 Task: Set priority levels for tasks within the "Sustainability Analysis" project.
Action: Mouse moved to (736, 193)
Screenshot: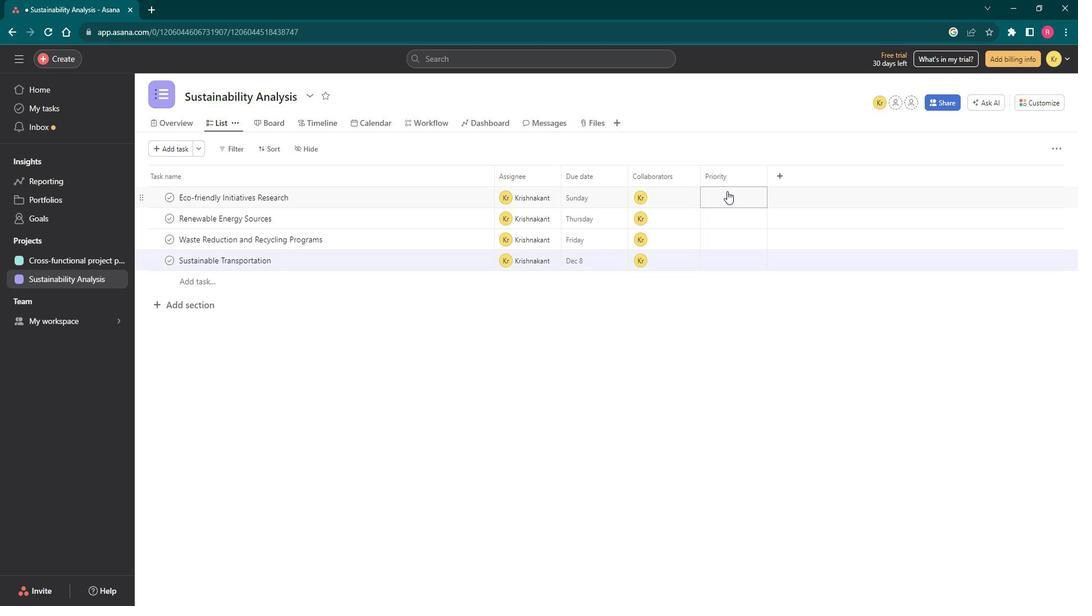 
Action: Mouse pressed left at (736, 193)
Screenshot: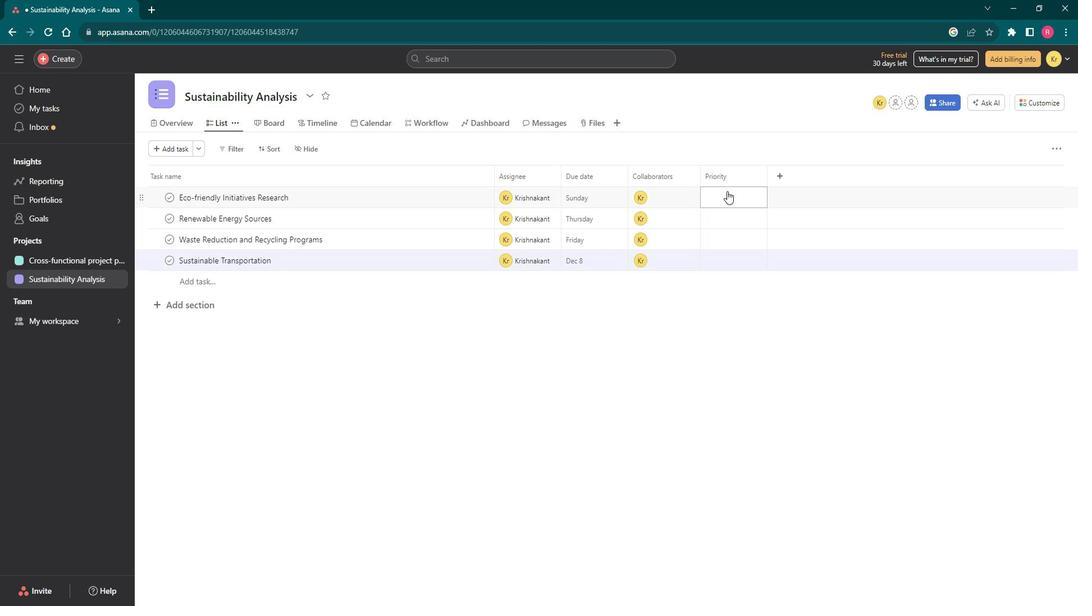 
Action: Mouse moved to (721, 226)
Screenshot: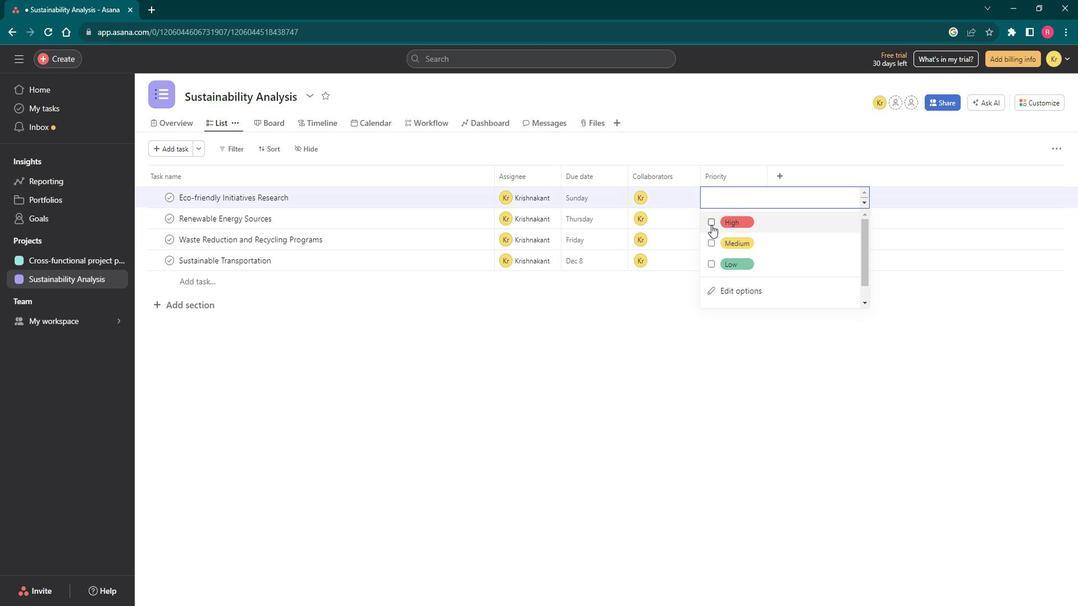 
Action: Mouse pressed left at (721, 226)
Screenshot: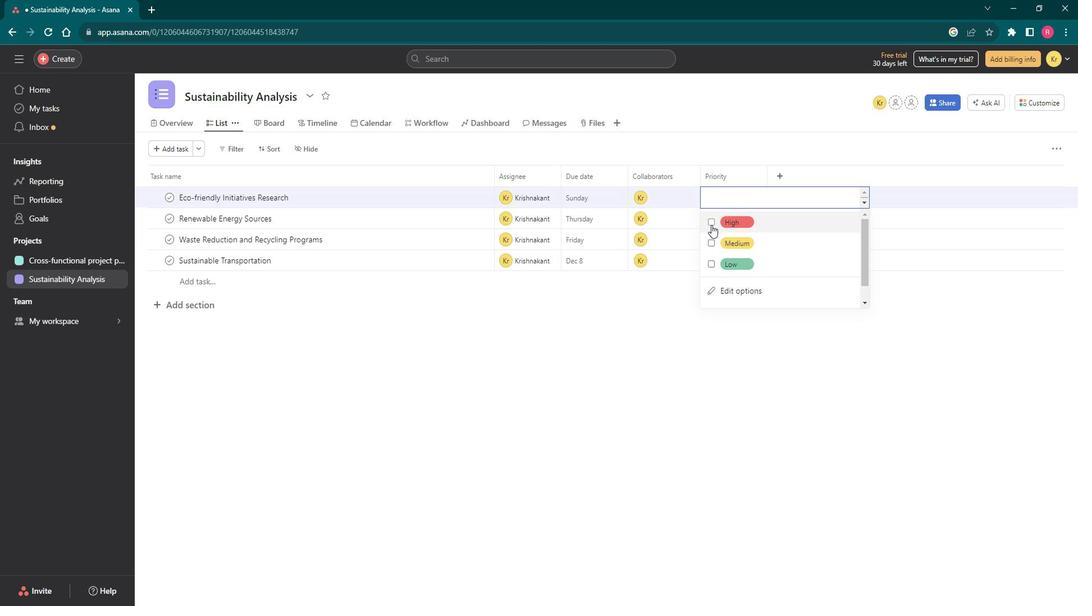 
Action: Mouse moved to (725, 324)
Screenshot: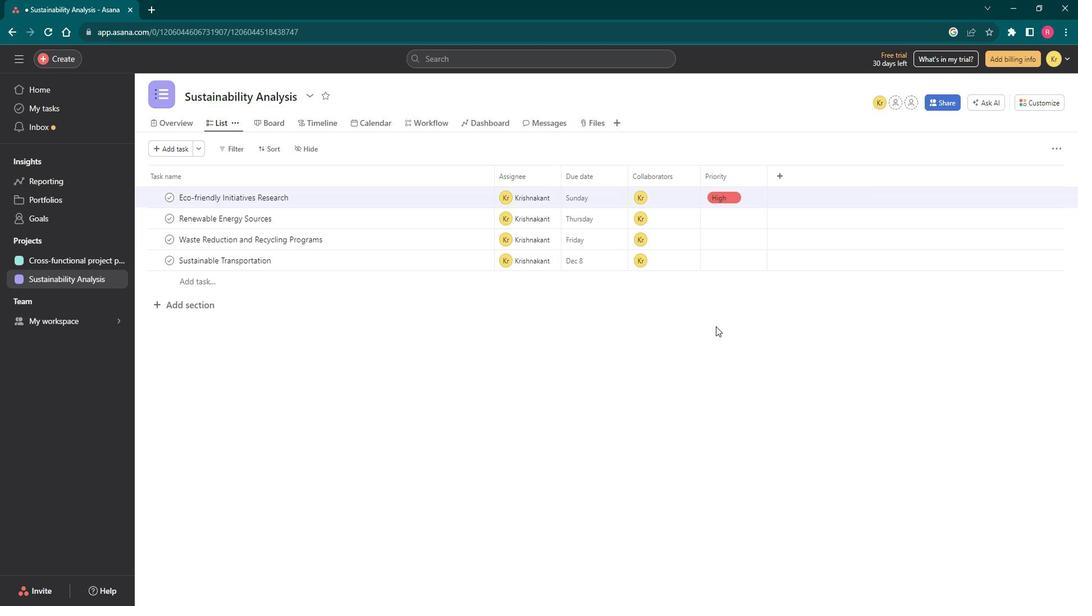 
Action: Mouse pressed left at (725, 324)
Screenshot: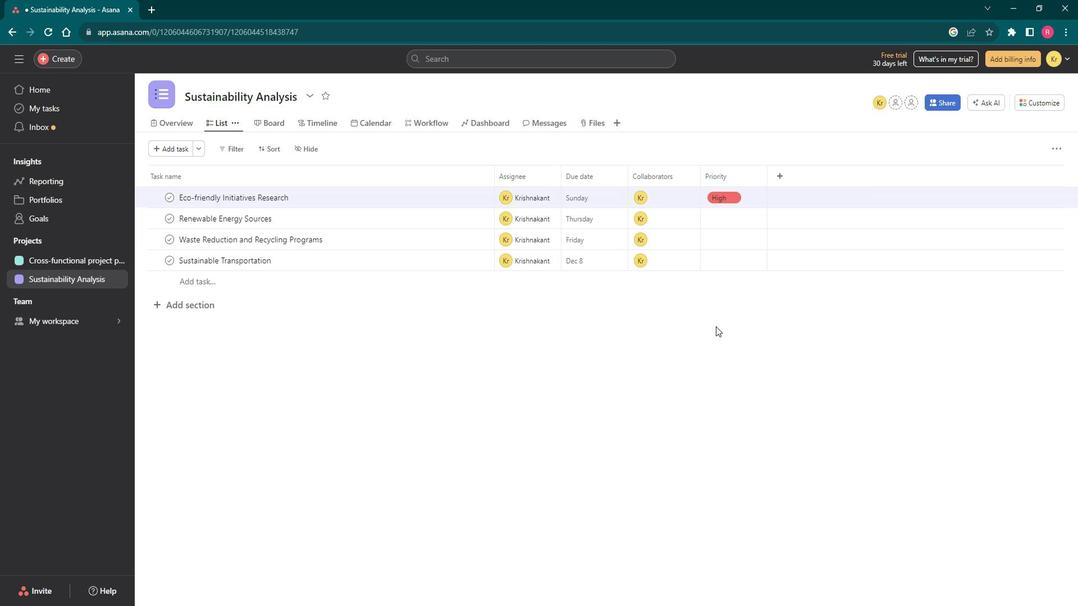 
Action: Mouse moved to (737, 212)
Screenshot: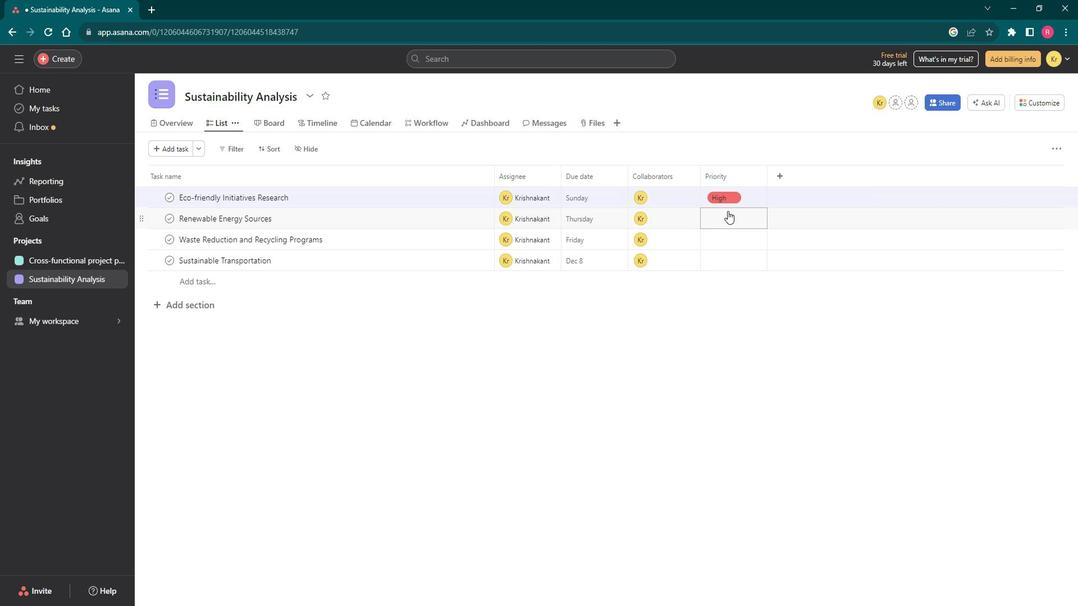 
Action: Mouse pressed left at (737, 212)
Screenshot: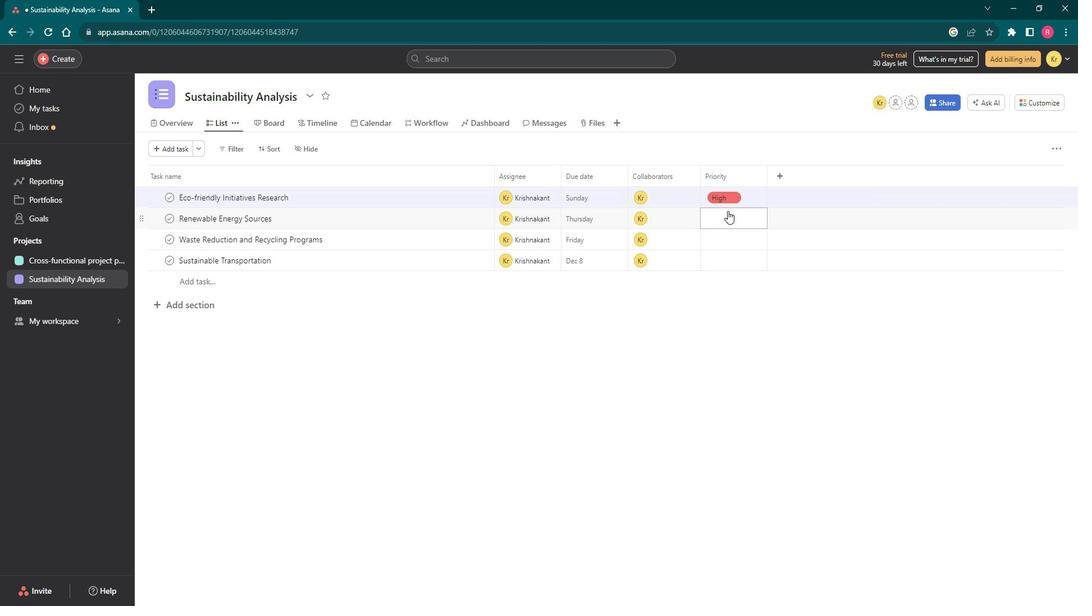 
Action: Mouse moved to (743, 257)
Screenshot: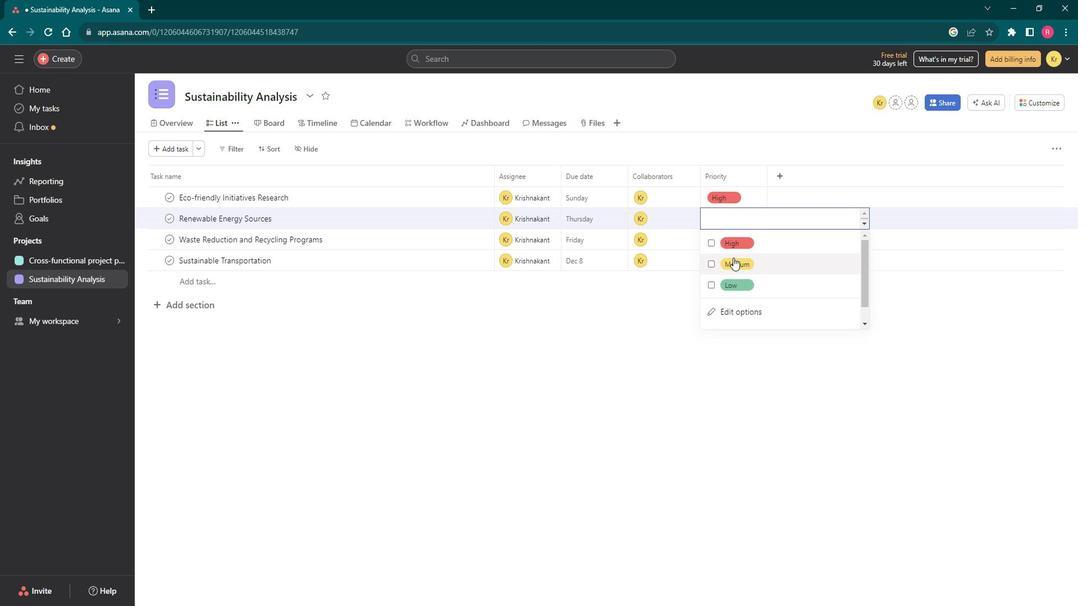 
Action: Mouse pressed left at (743, 257)
Screenshot: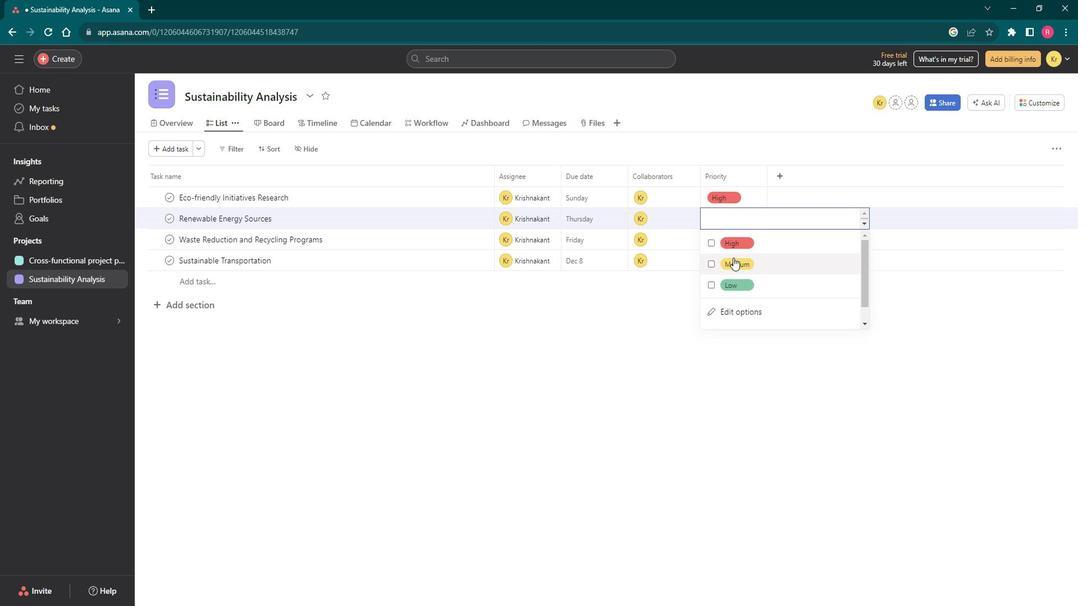 
Action: Mouse moved to (678, 292)
Screenshot: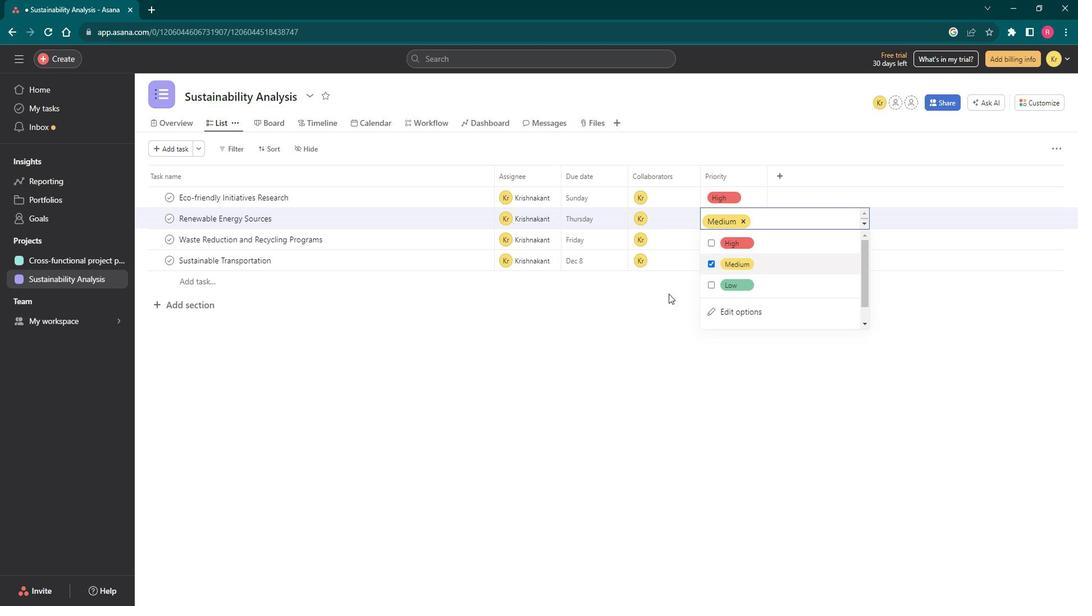 
Action: Mouse pressed left at (678, 292)
Screenshot: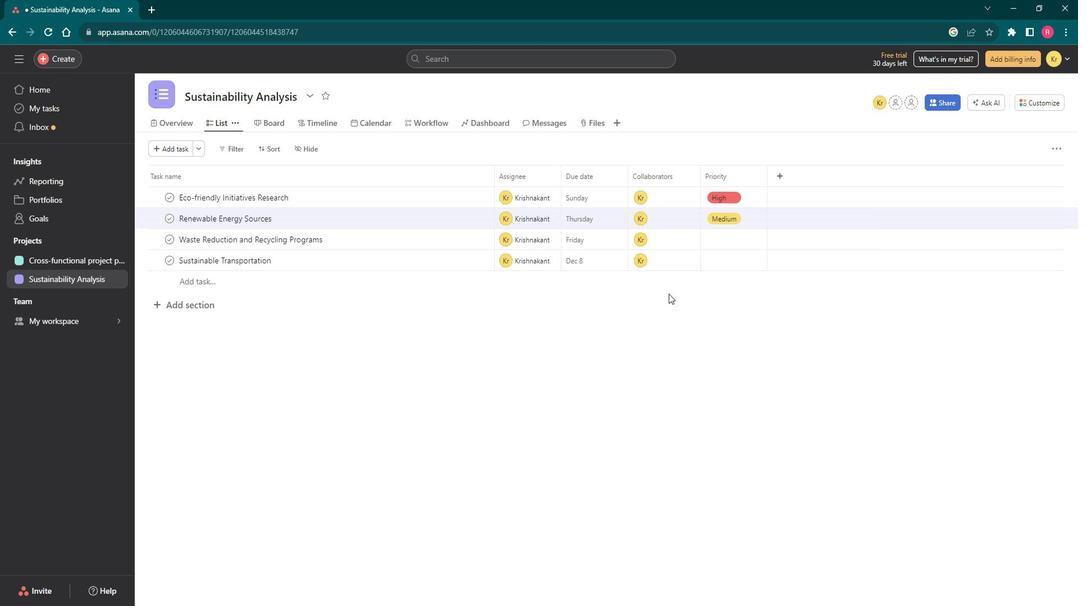 
Action: Mouse moved to (737, 244)
Screenshot: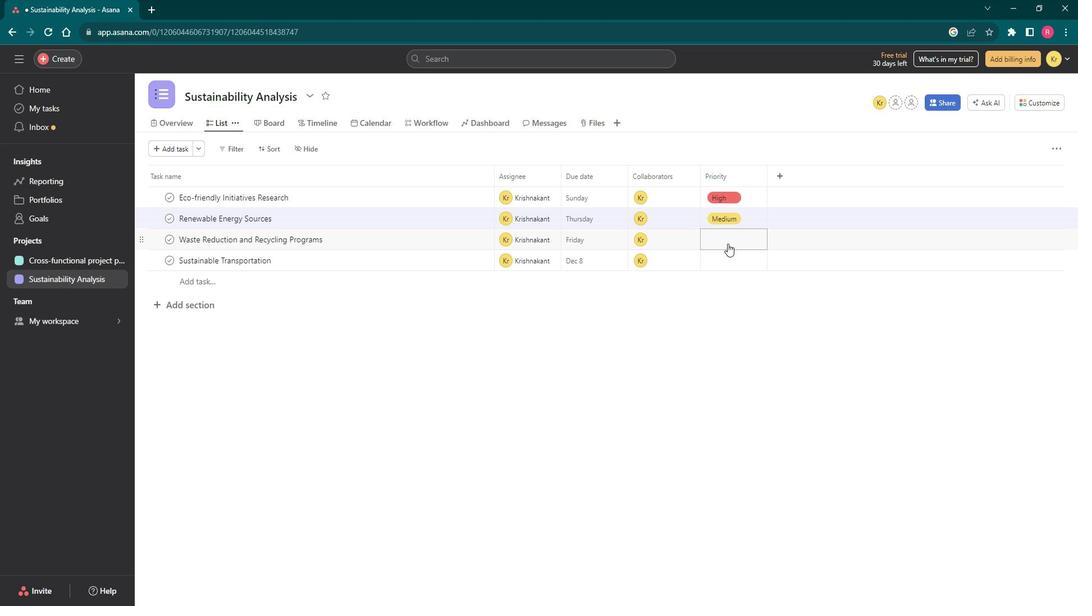 
Action: Mouse pressed left at (737, 244)
Screenshot: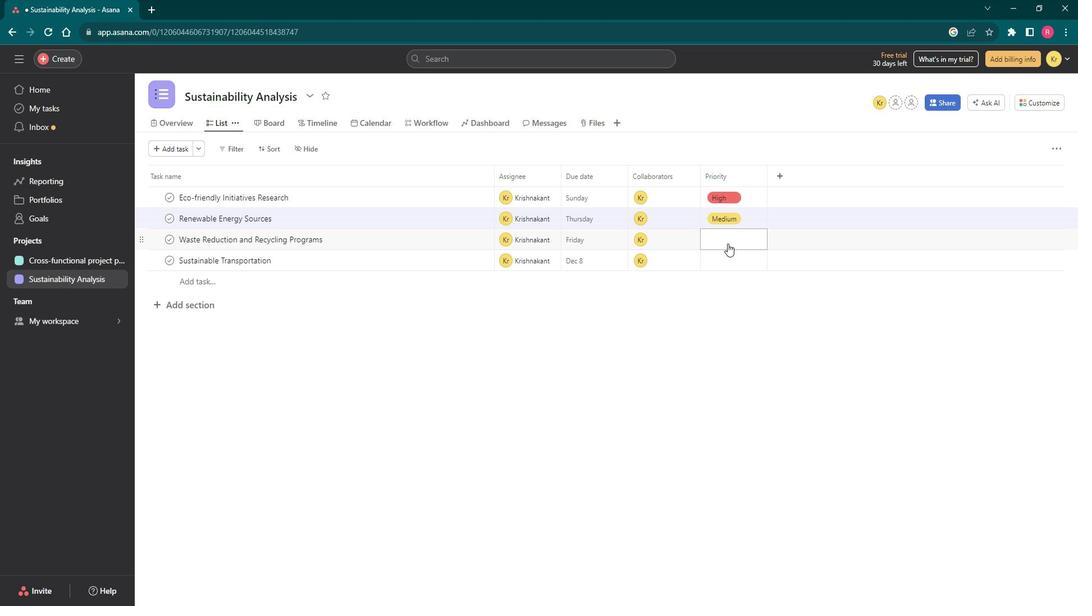 
Action: Mouse moved to (736, 282)
Screenshot: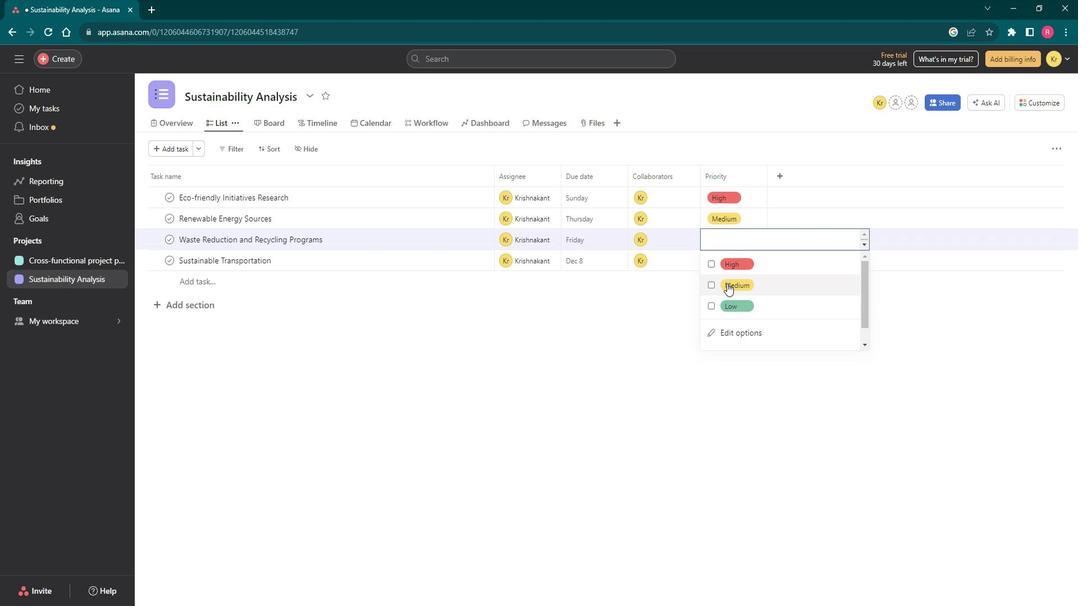 
Action: Mouse pressed left at (736, 282)
Screenshot: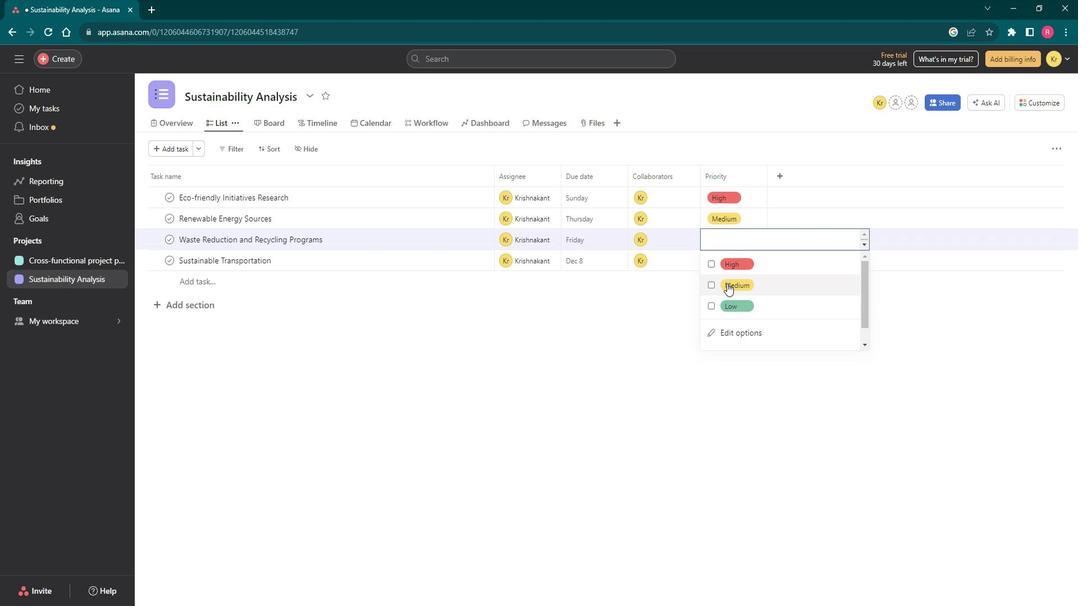 
Action: Mouse moved to (698, 270)
Screenshot: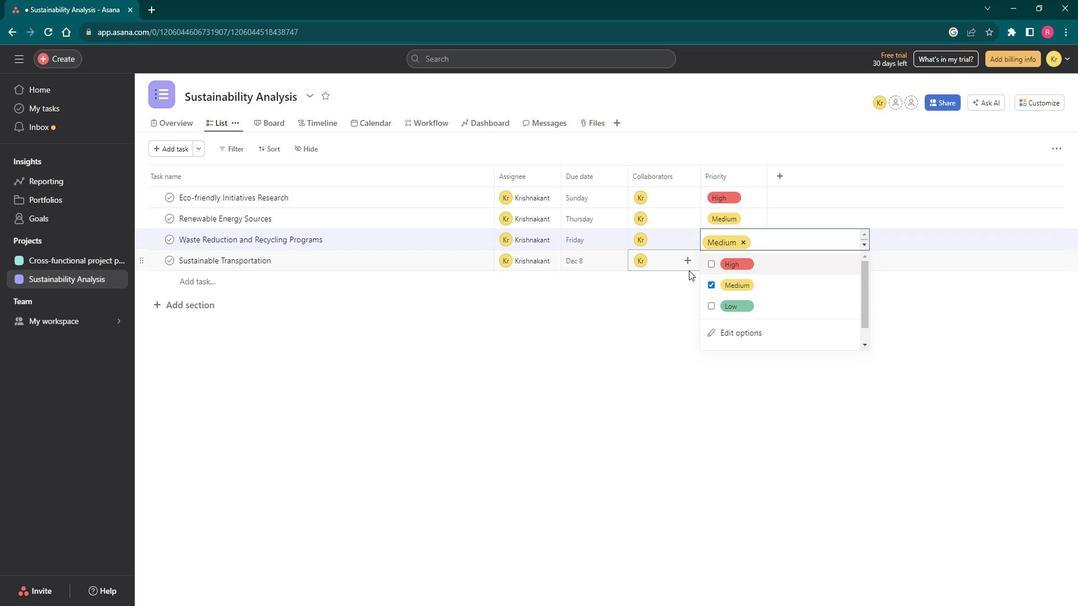 
Action: Mouse pressed left at (698, 270)
Screenshot: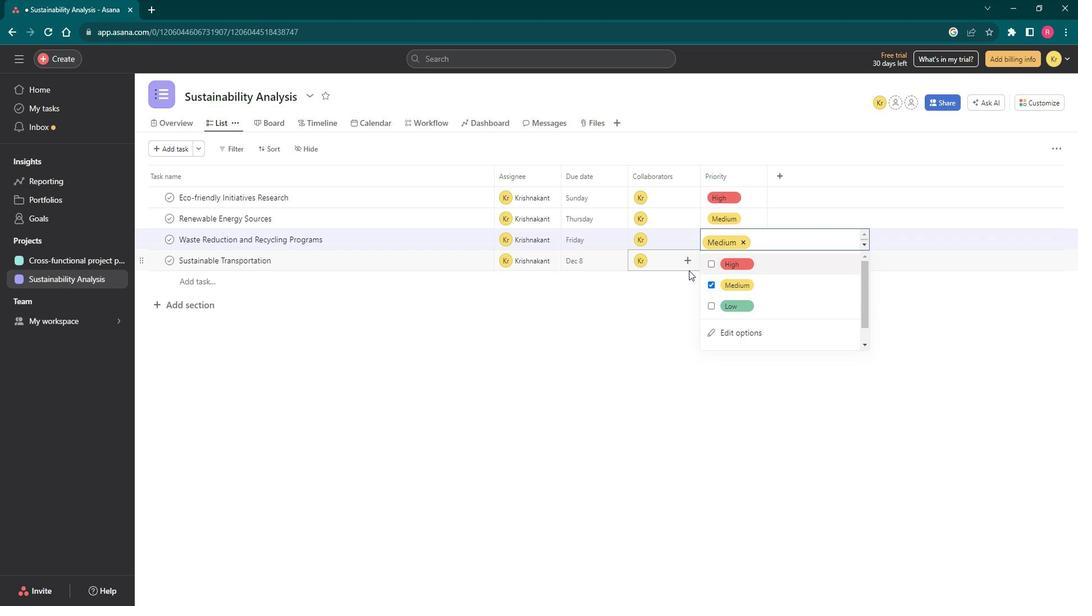 
Action: Mouse moved to (735, 260)
Screenshot: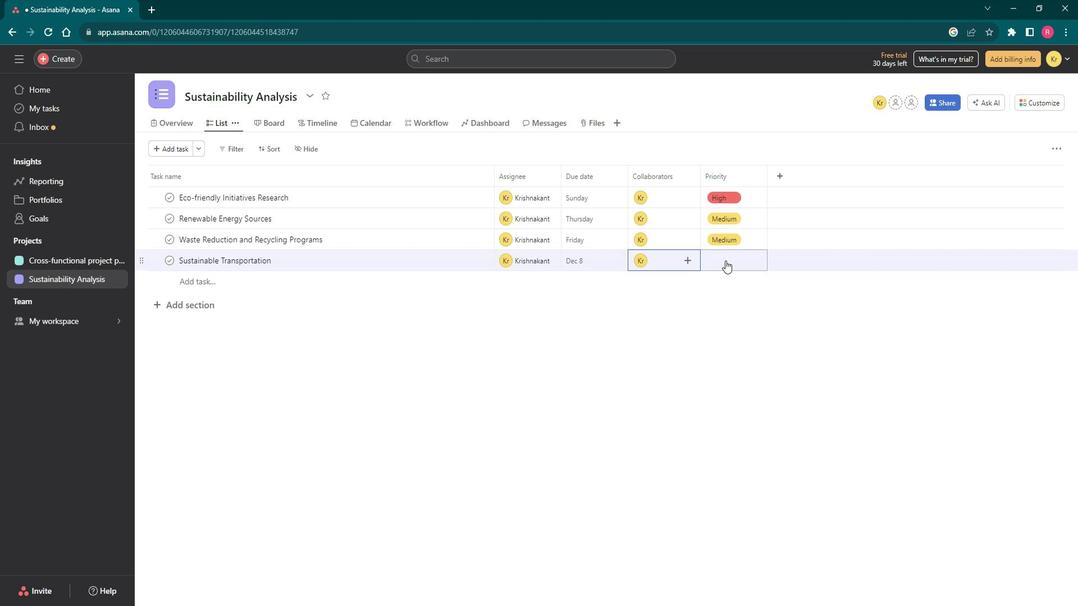 
Action: Mouse pressed left at (735, 260)
Screenshot: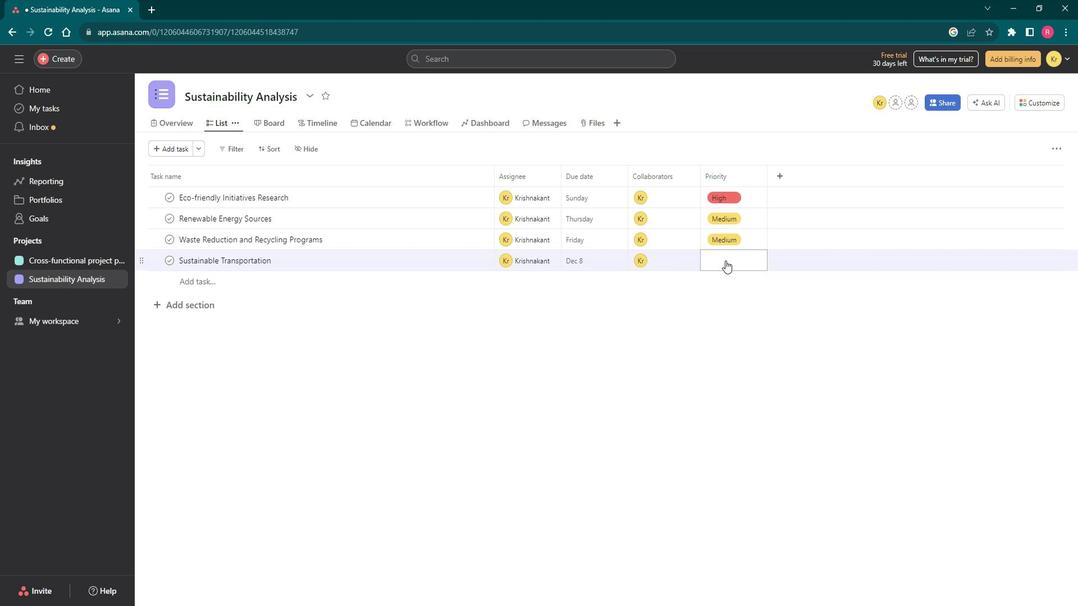 
Action: Mouse moved to (744, 284)
Screenshot: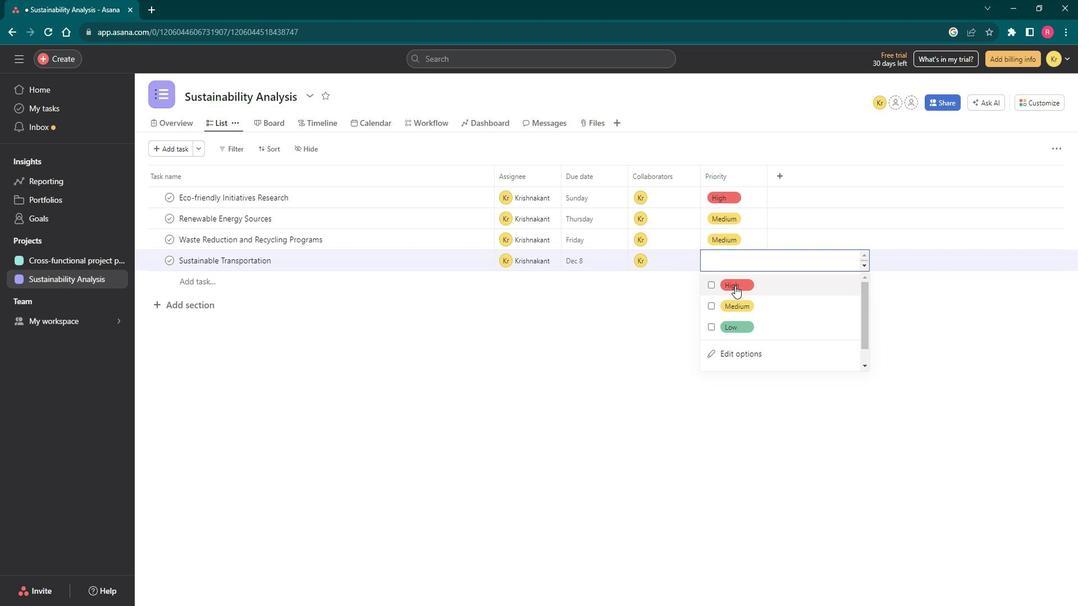 
Action: Mouse pressed left at (744, 284)
Screenshot: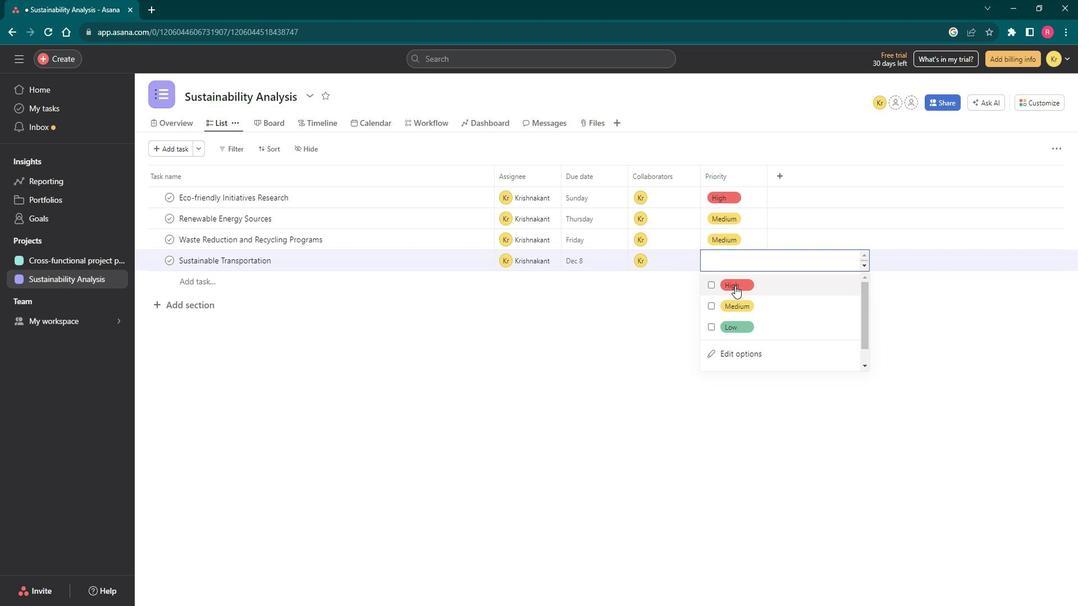 
Action: Mouse moved to (706, 302)
Screenshot: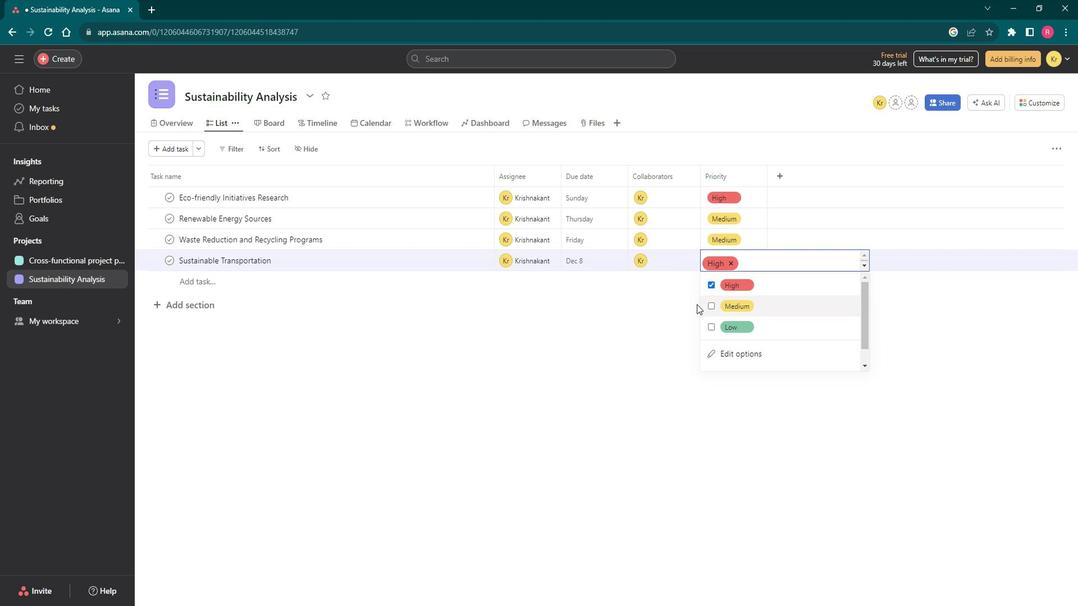 
Action: Mouse pressed left at (706, 302)
Screenshot: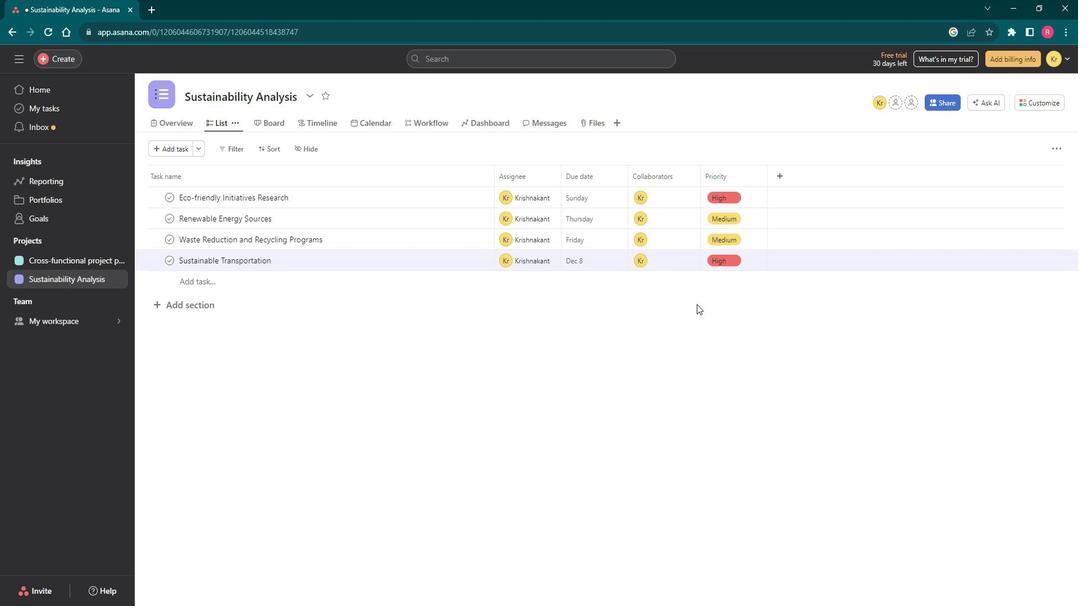 
Action: Mouse moved to (302, 266)
Screenshot: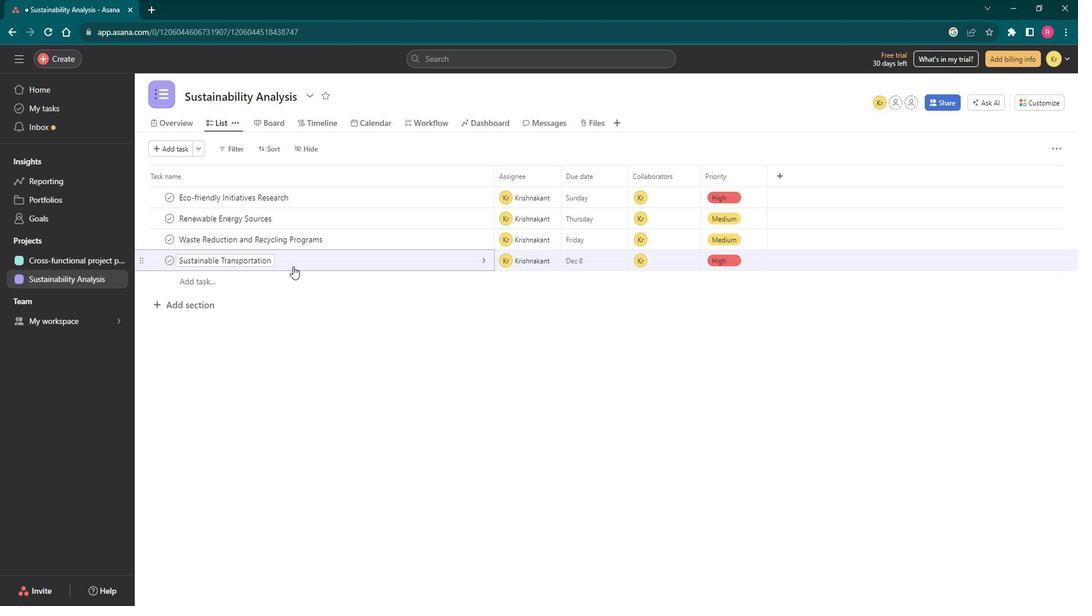 
Action: Mouse pressed left at (302, 266)
Screenshot: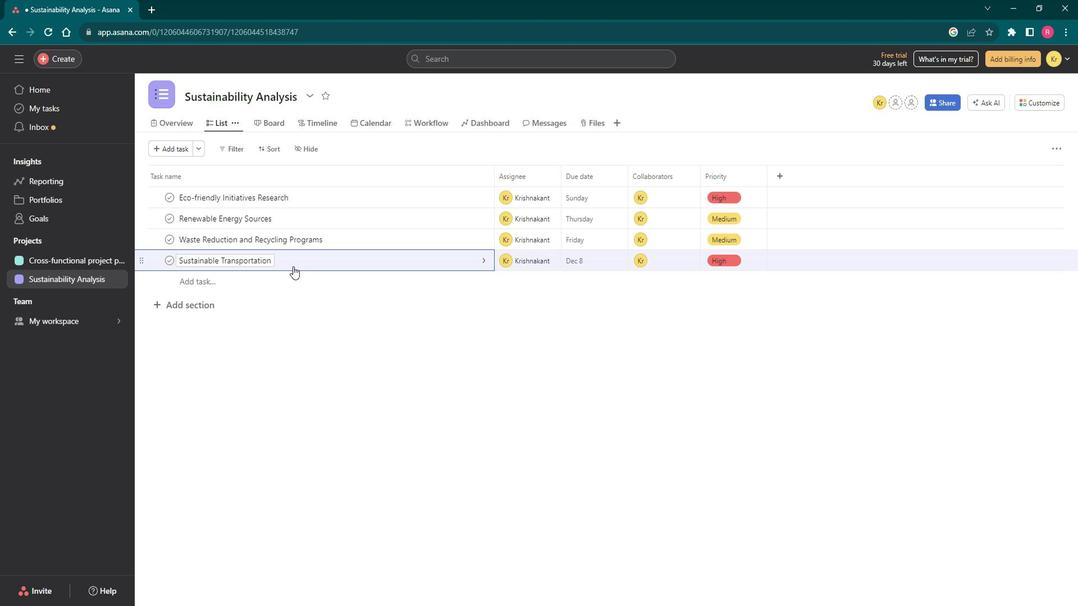 
Action: Mouse moved to (768, 298)
Screenshot: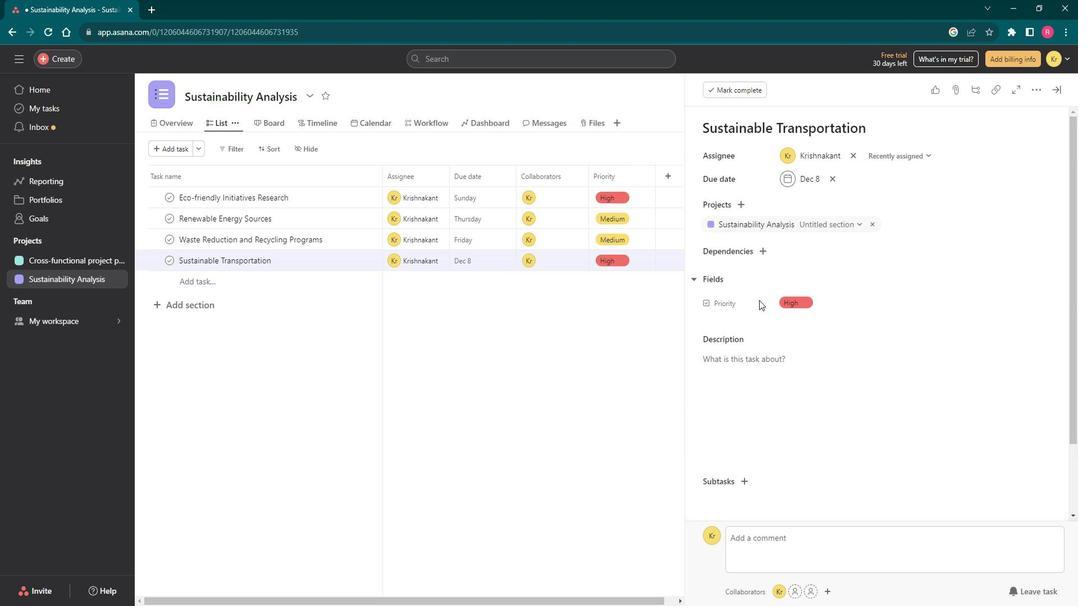 
Action: Mouse pressed left at (768, 298)
Screenshot: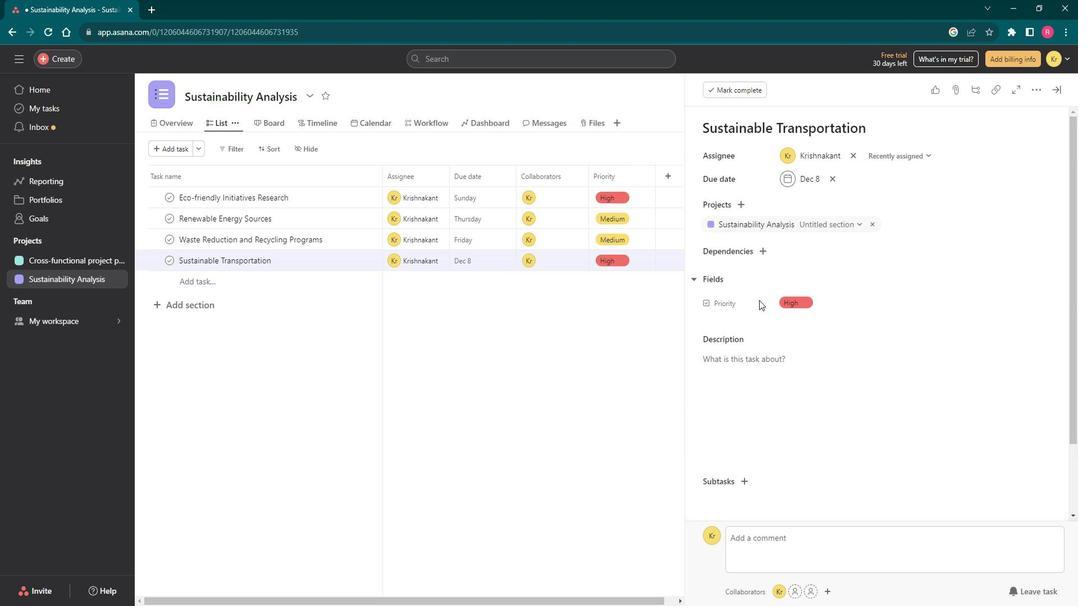 
Action: Mouse moved to (727, 303)
Screenshot: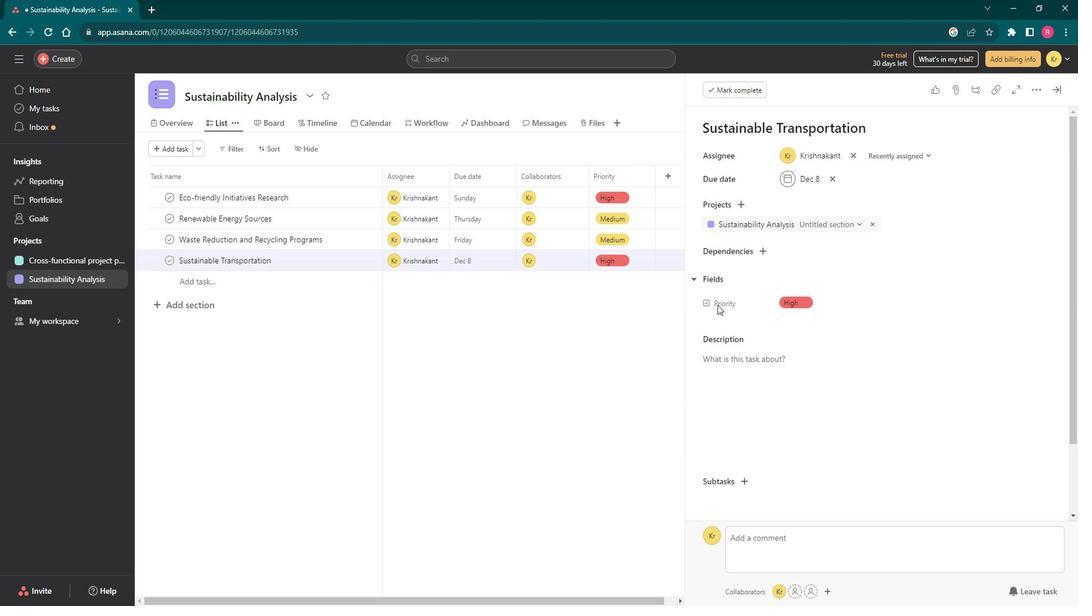 
Action: Mouse pressed left at (727, 303)
Screenshot: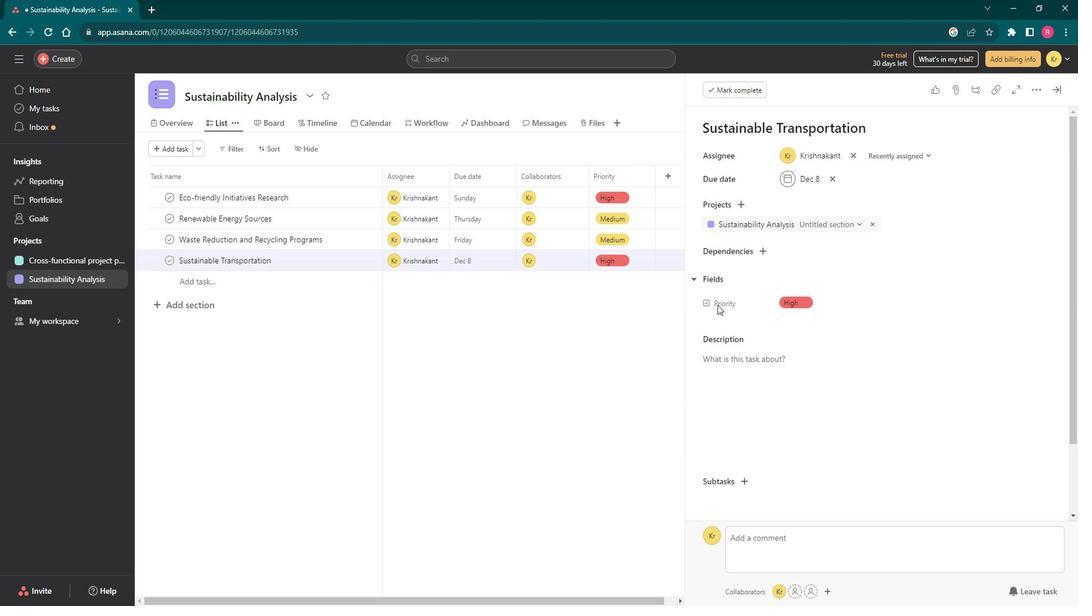 
Action: Mouse moved to (793, 298)
Screenshot: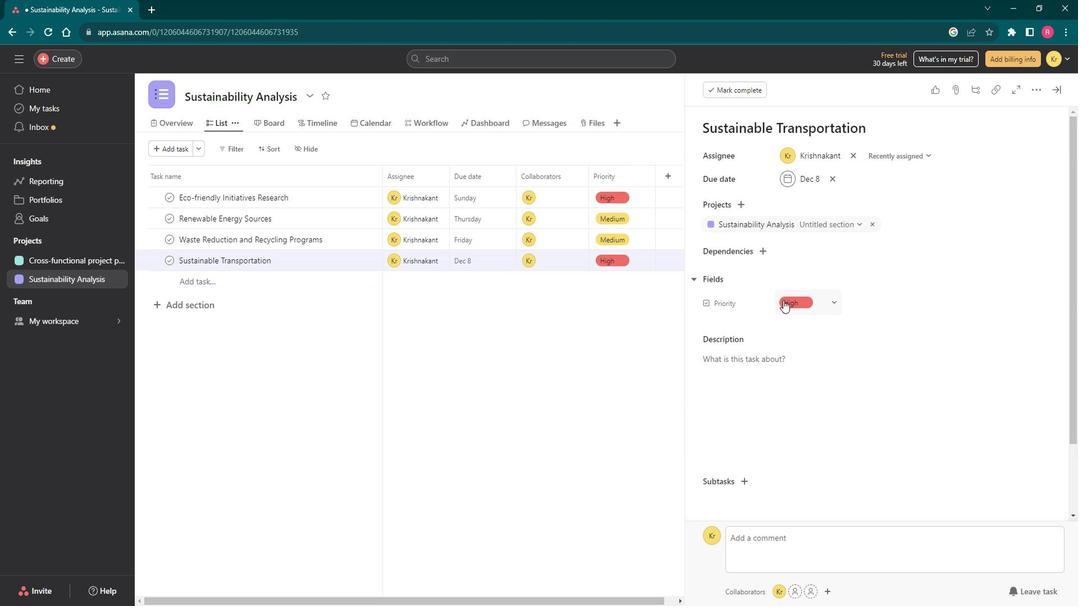 
Action: Mouse pressed left at (793, 298)
Screenshot: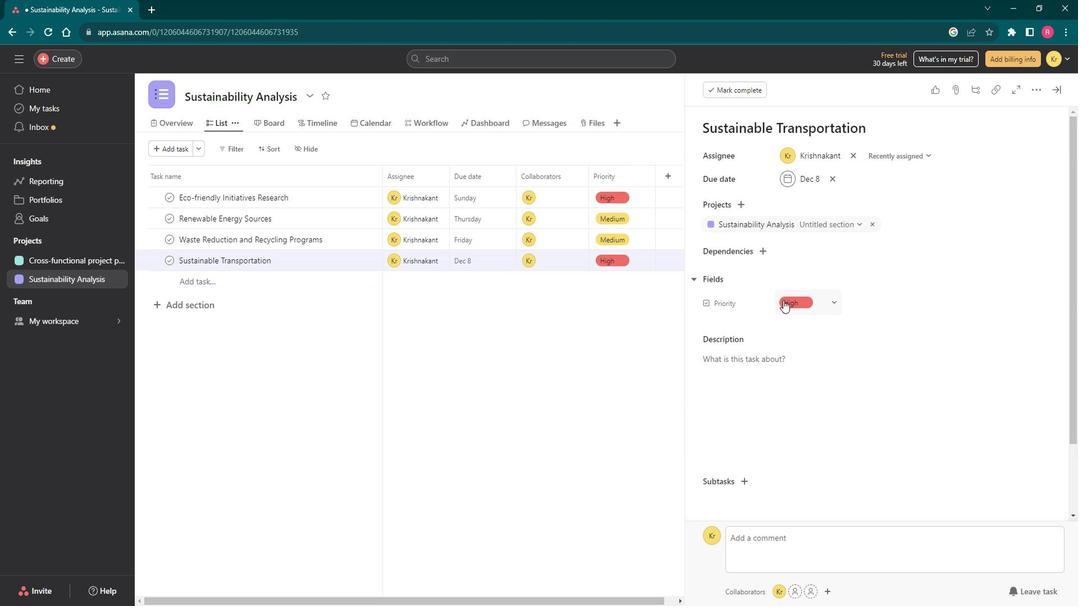 
Action: Mouse moved to (829, 291)
Screenshot: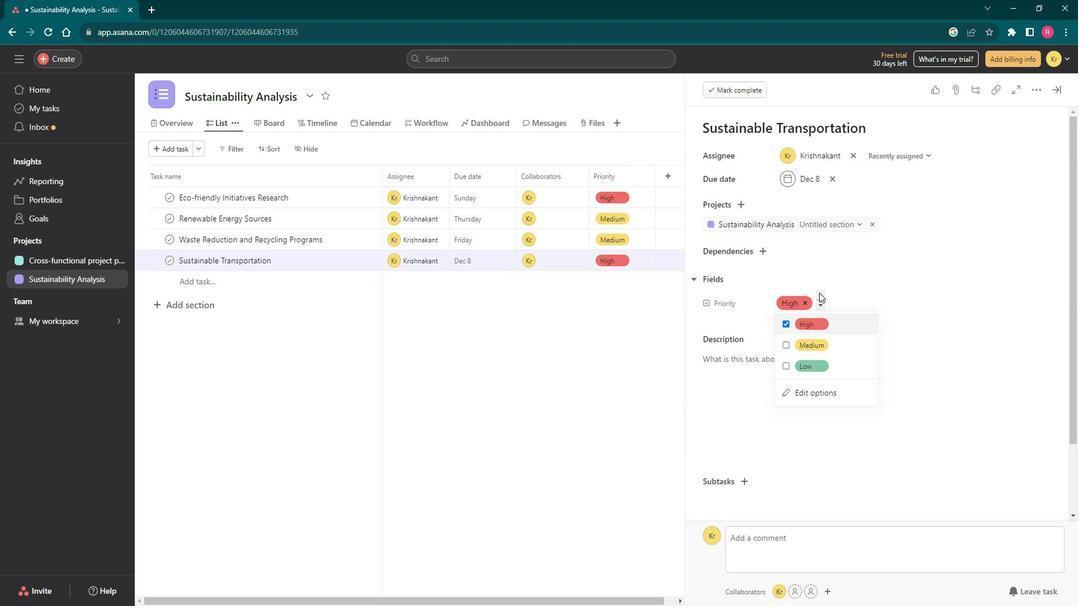 
Action: Mouse pressed left at (829, 291)
Screenshot: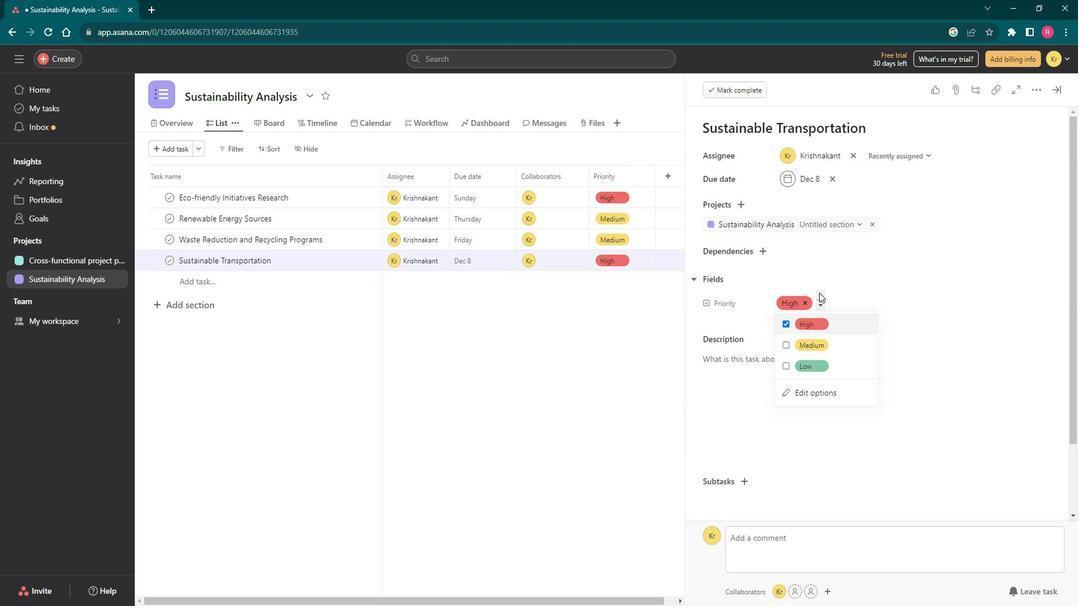 
Action: Mouse moved to (798, 337)
Screenshot: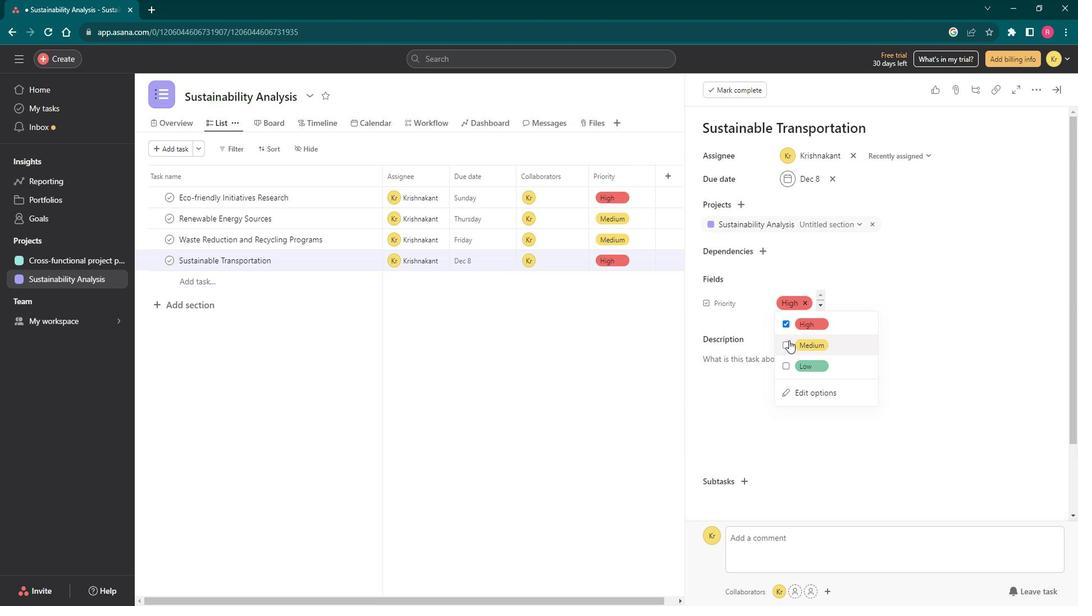 
Action: Mouse pressed left at (798, 337)
Screenshot: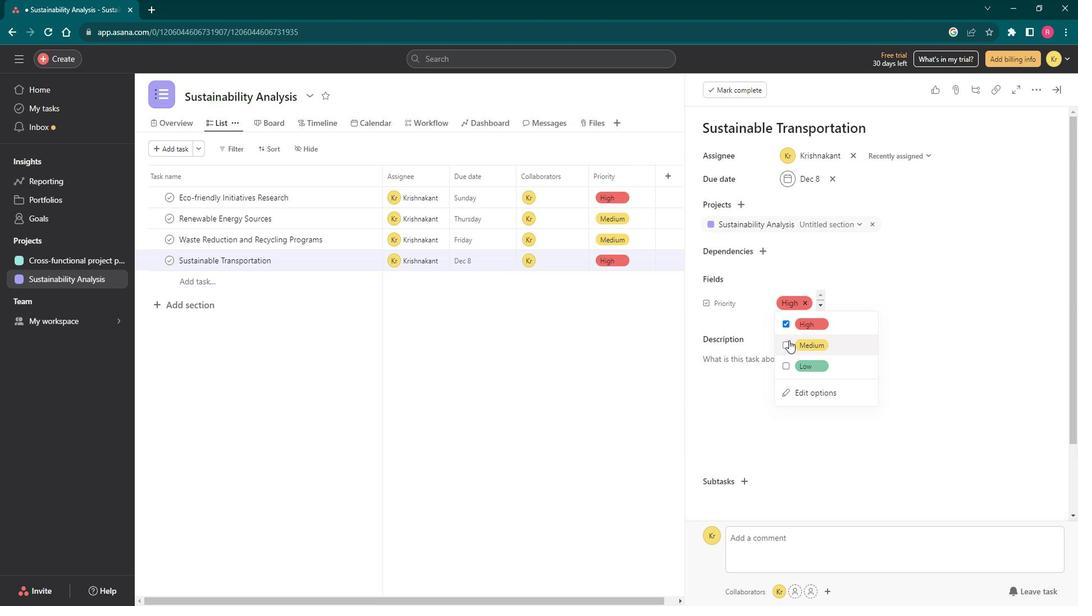 
Action: Mouse moved to (845, 252)
Screenshot: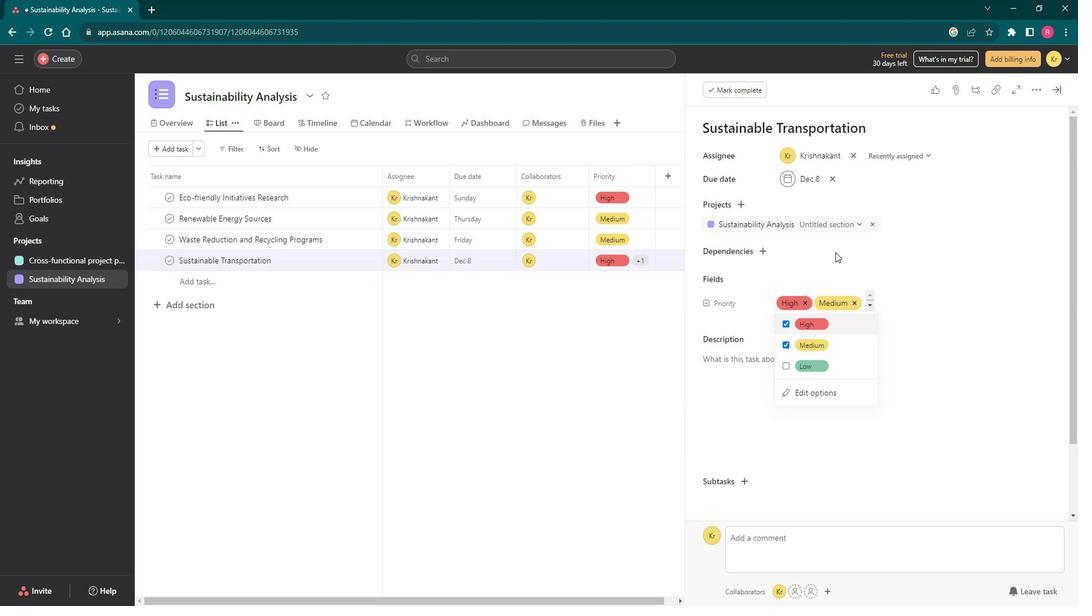 
Action: Mouse pressed left at (845, 252)
Screenshot: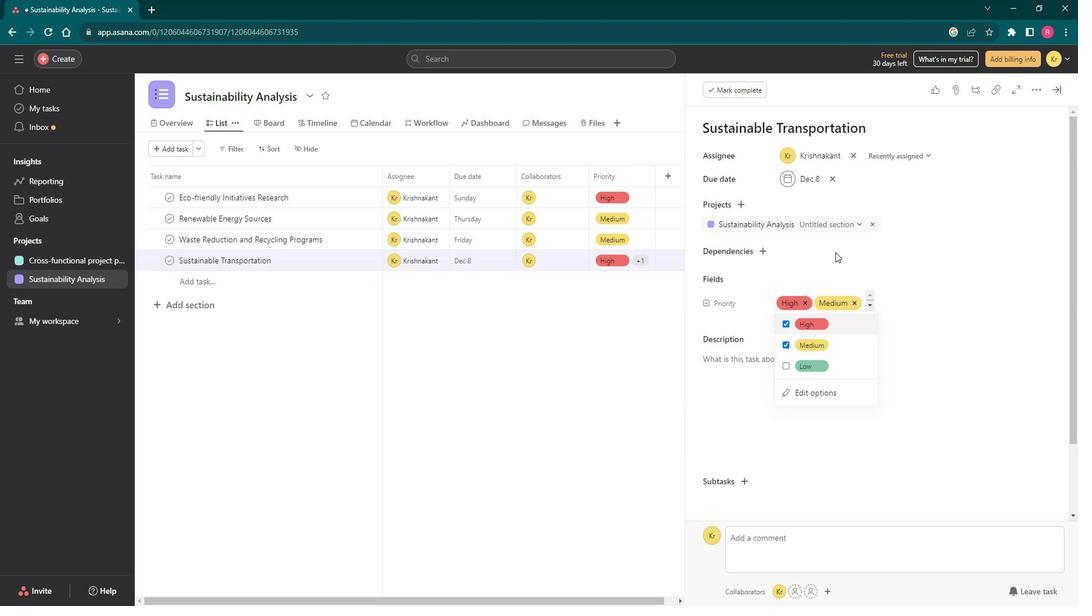 
Action: Mouse moved to (666, 324)
Screenshot: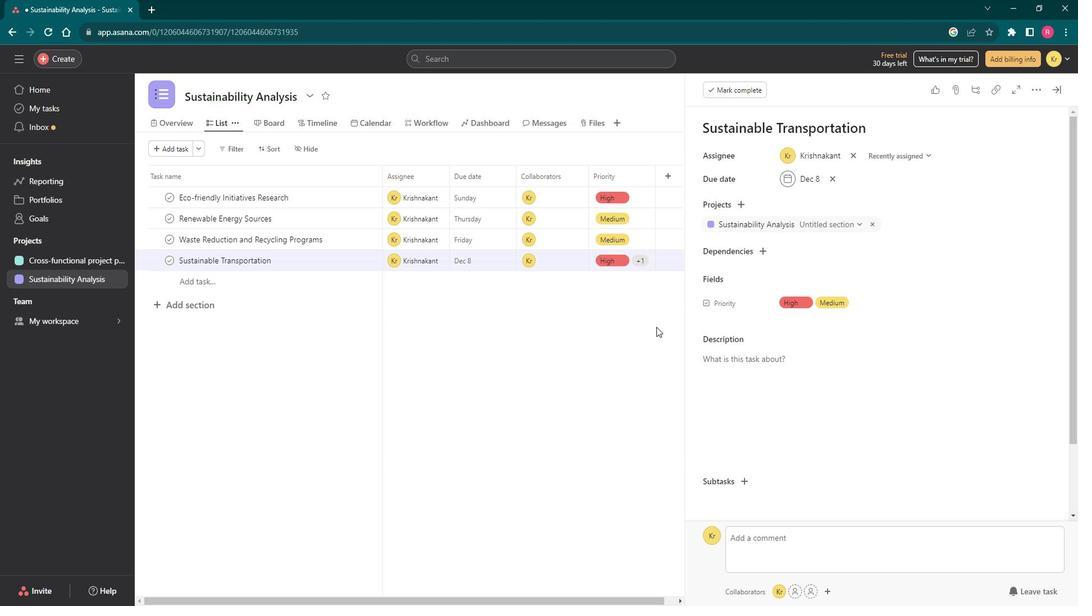 
Action: Mouse pressed left at (666, 324)
Screenshot: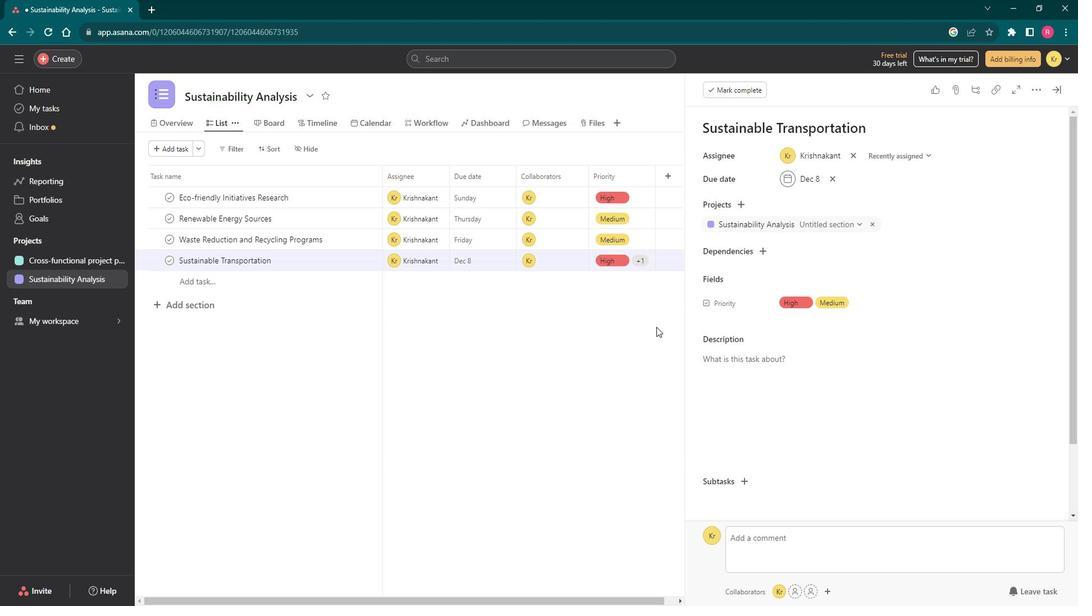 
Action: Mouse moved to (450, 201)
Screenshot: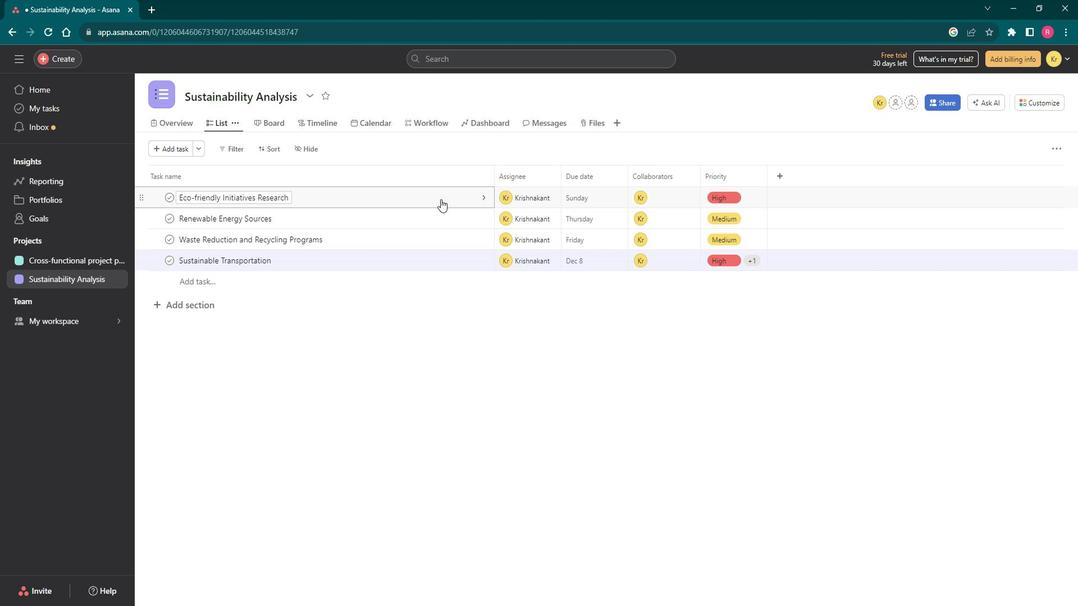 
Action: Mouse pressed left at (450, 201)
Screenshot: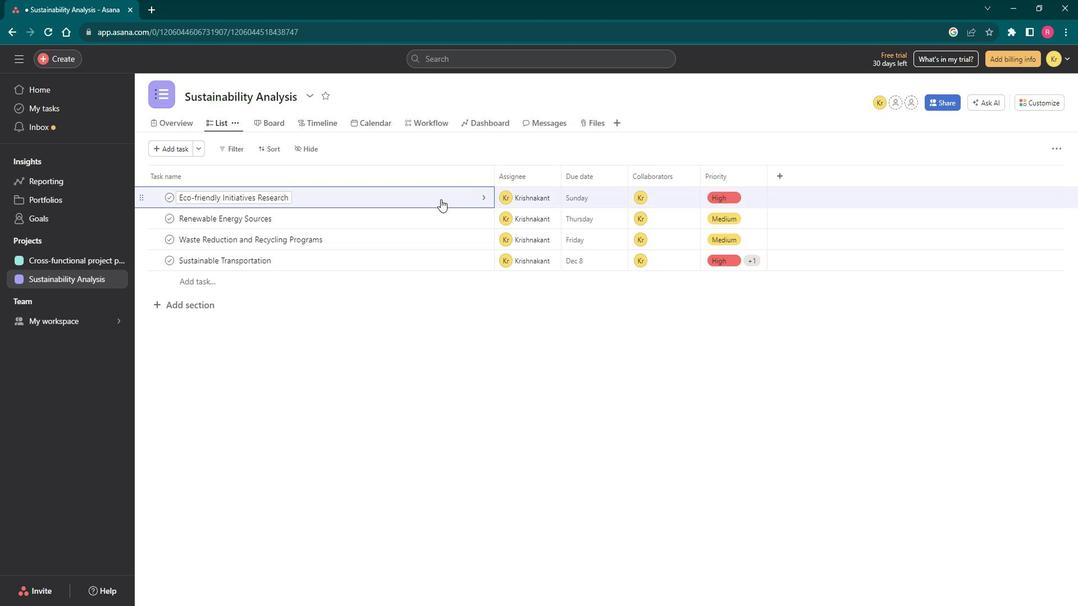 
Action: Mouse moved to (850, 299)
Screenshot: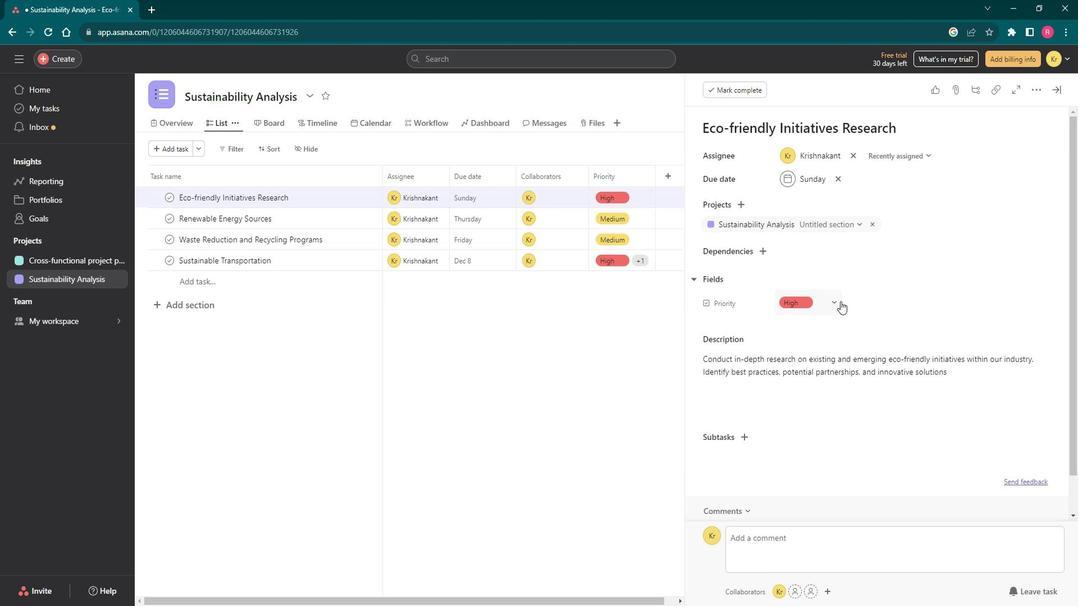 
Action: Mouse pressed left at (850, 299)
Screenshot: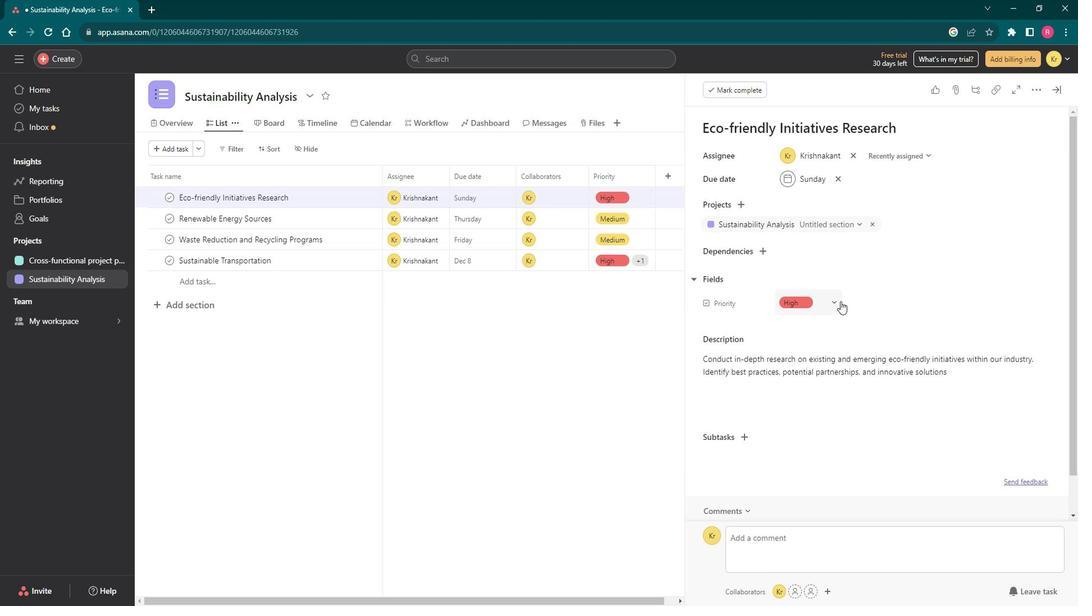 
Action: Mouse moved to (836, 341)
Screenshot: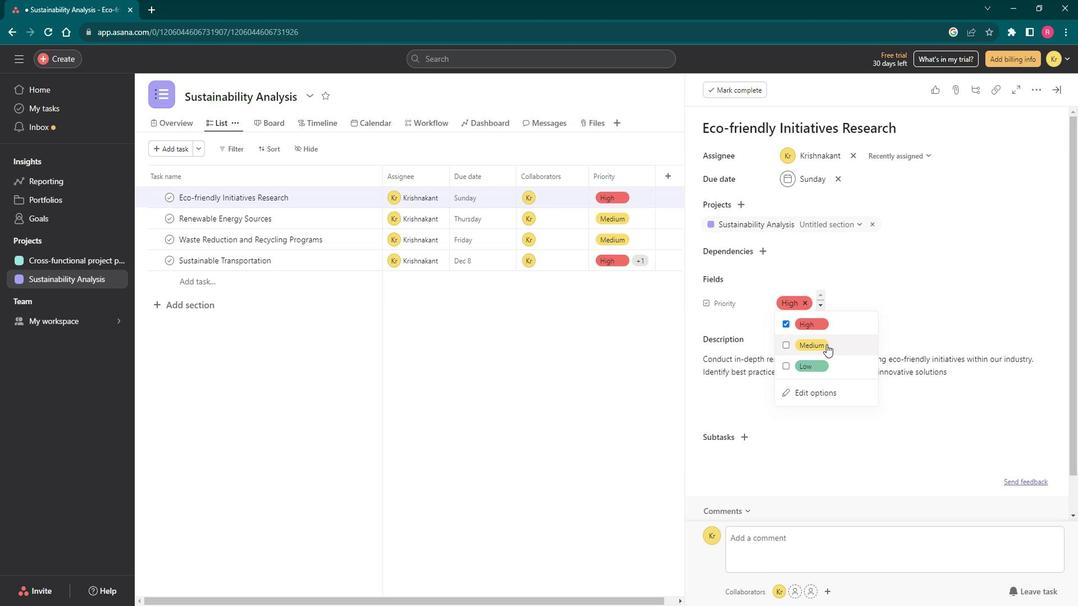 
Action: Mouse pressed left at (836, 341)
Screenshot: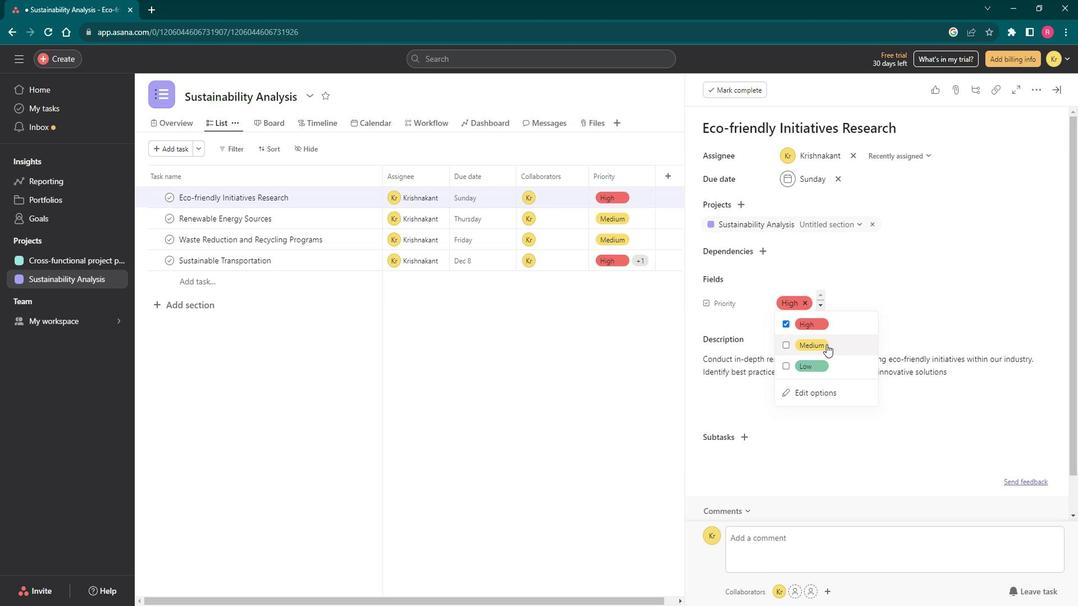 
Action: Mouse moved to (654, 382)
Screenshot: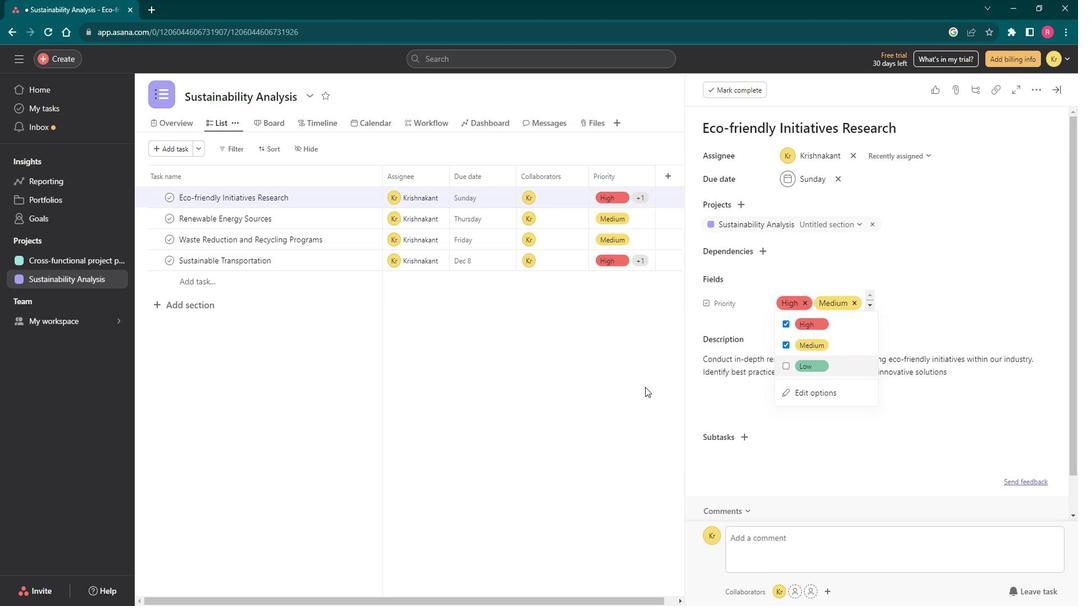 
Action: Mouse pressed left at (654, 382)
Screenshot: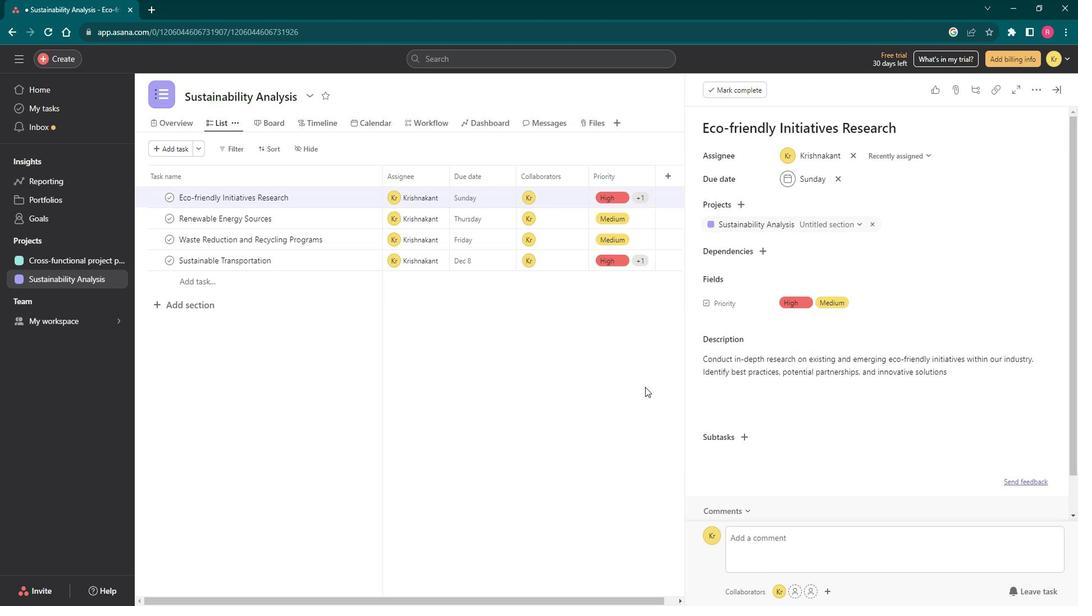 
Action: Mouse moved to (676, 321)
Screenshot: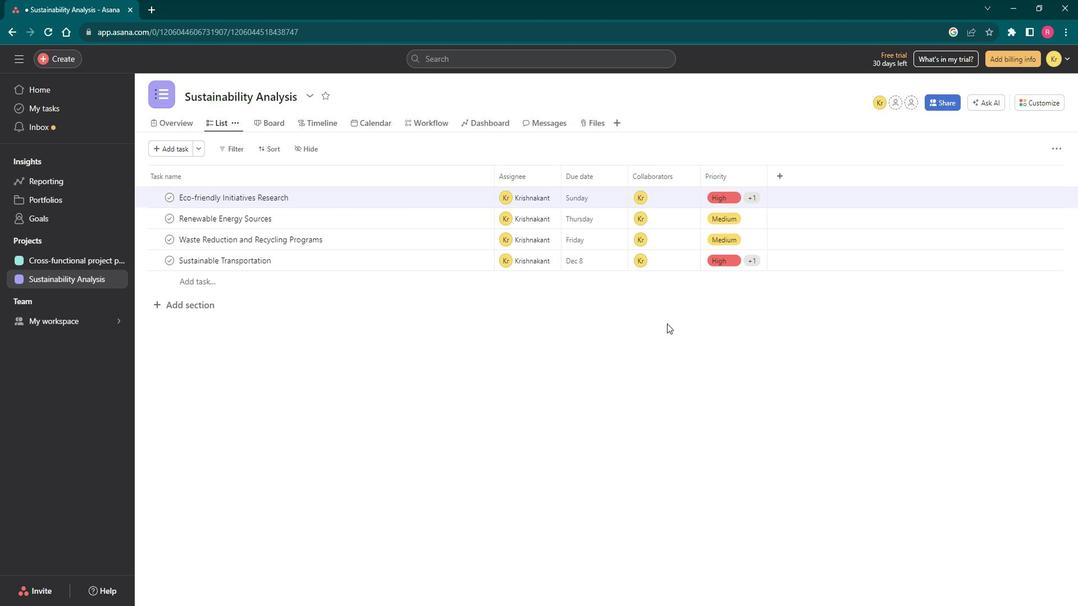 
Action: Mouse scrolled (676, 321) with delta (0, 0)
Screenshot: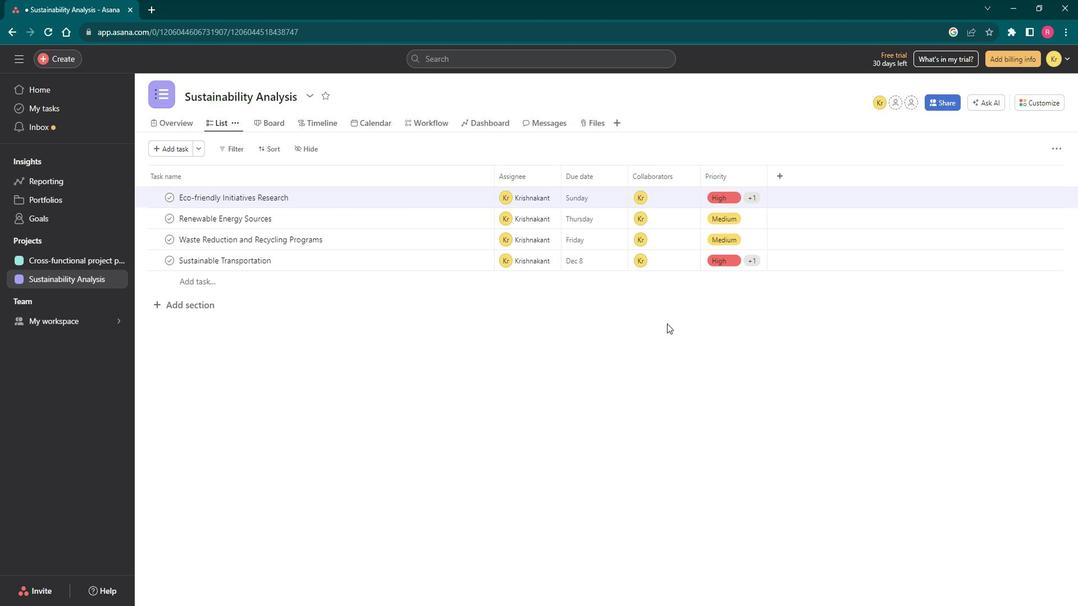 
Action: Mouse moved to (676, 320)
Screenshot: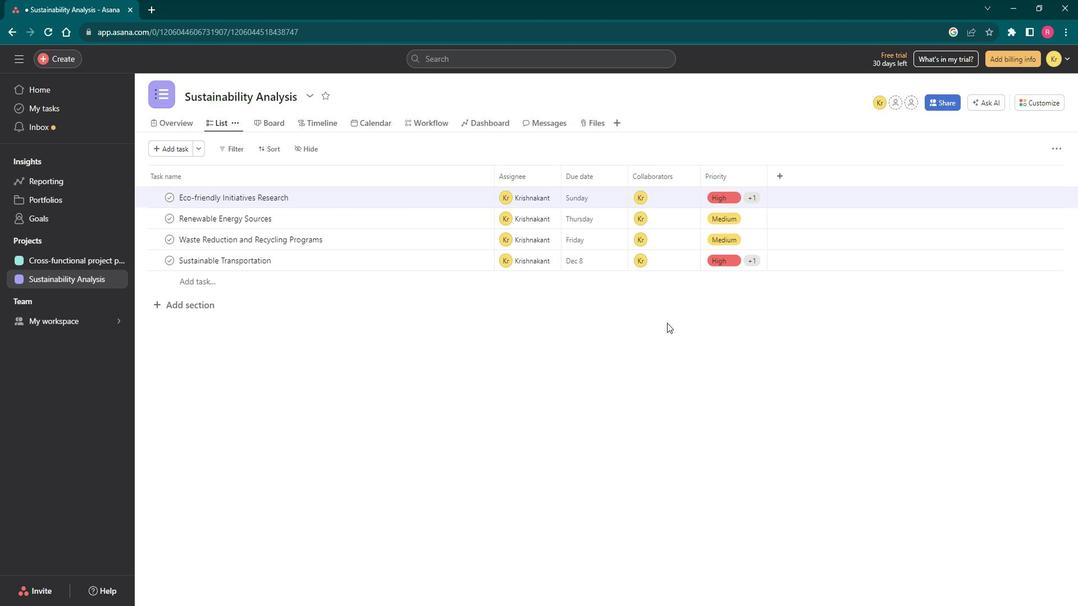 
